 Task: Use Yearbook Short Effect in this video Movie B.mp4
Action: Mouse moved to (273, 121)
Screenshot: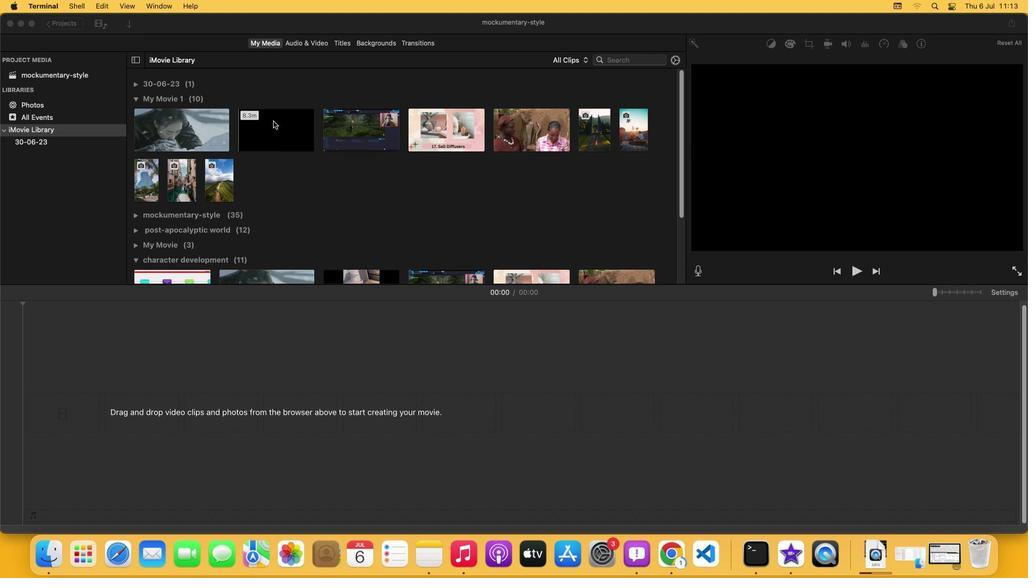 
Action: Mouse pressed left at (273, 121)
Screenshot: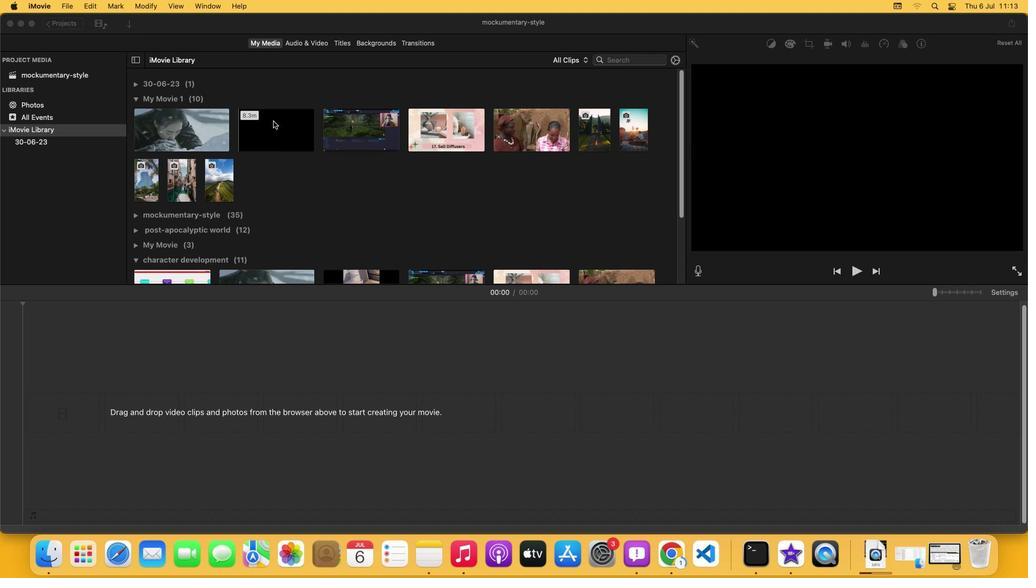 
Action: Mouse moved to (311, 44)
Screenshot: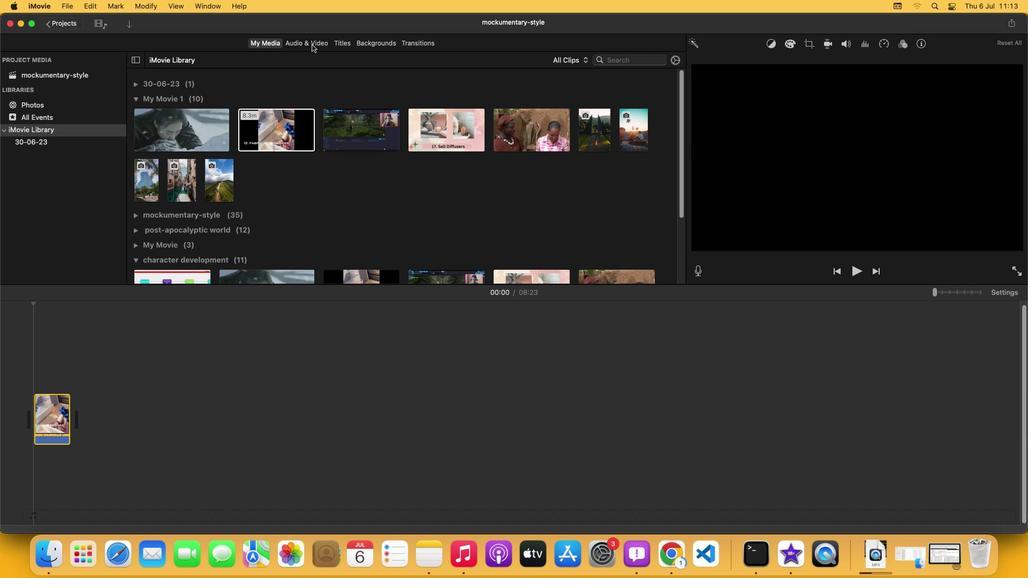 
Action: Mouse pressed left at (311, 44)
Screenshot: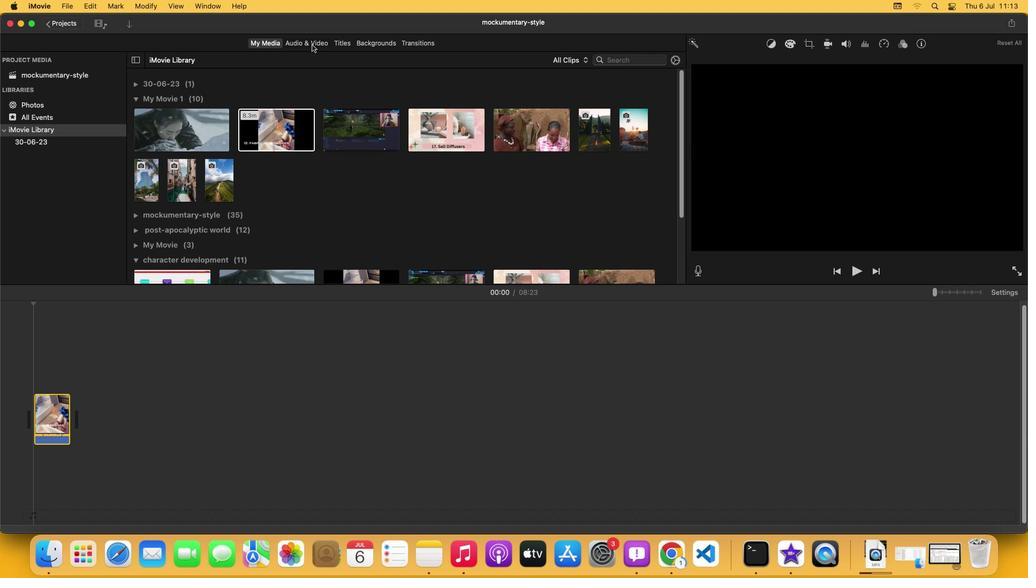 
Action: Mouse moved to (189, 145)
Screenshot: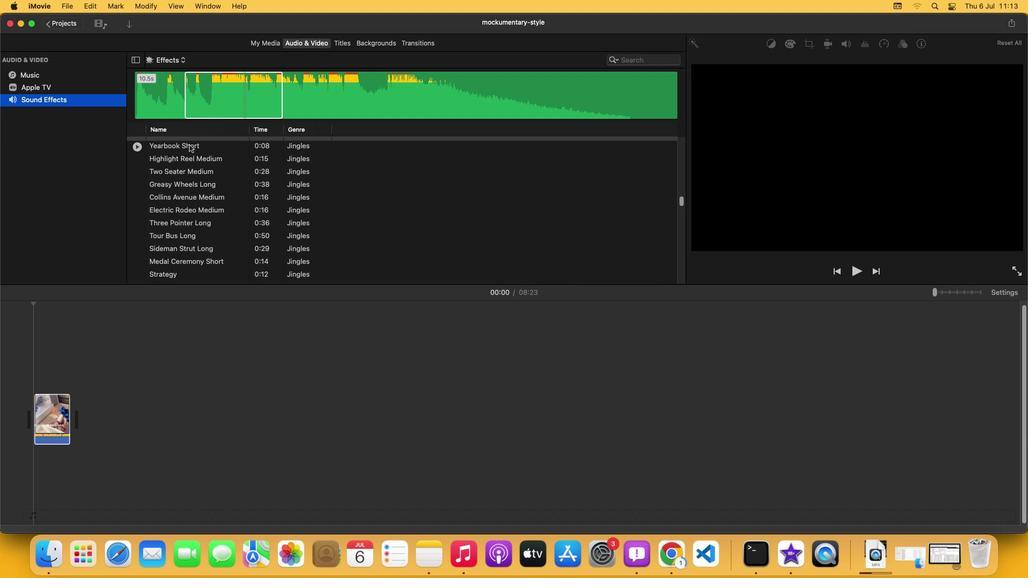 
Action: Mouse pressed left at (189, 145)
Screenshot: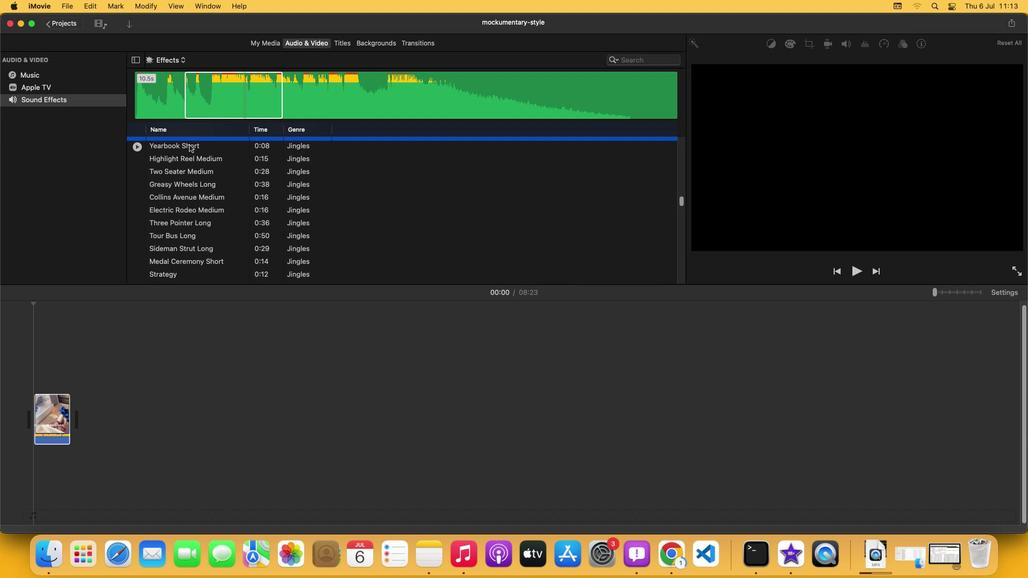 
Action: Mouse moved to (192, 100)
Screenshot: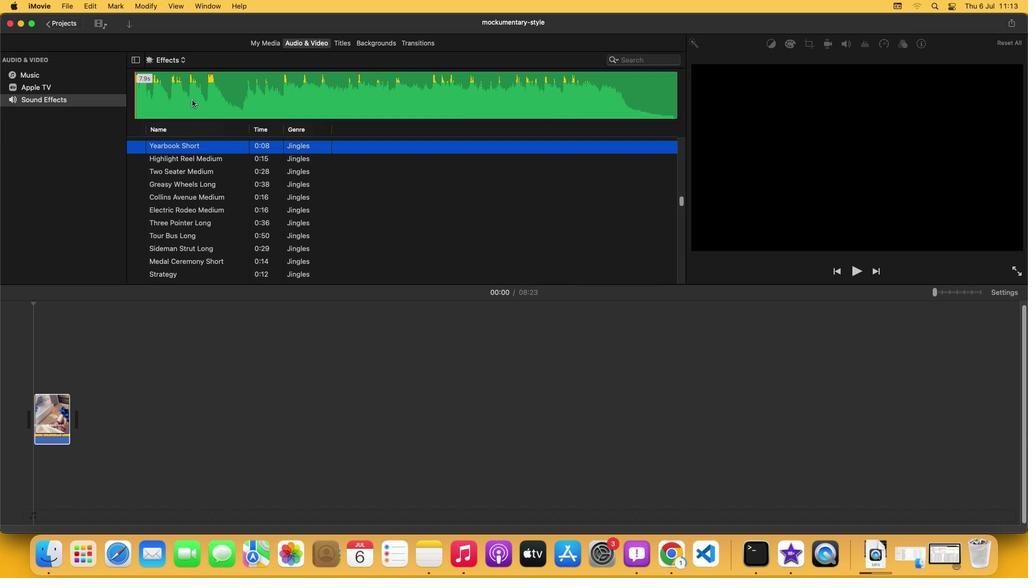 
Action: Mouse pressed left at (192, 100)
Screenshot: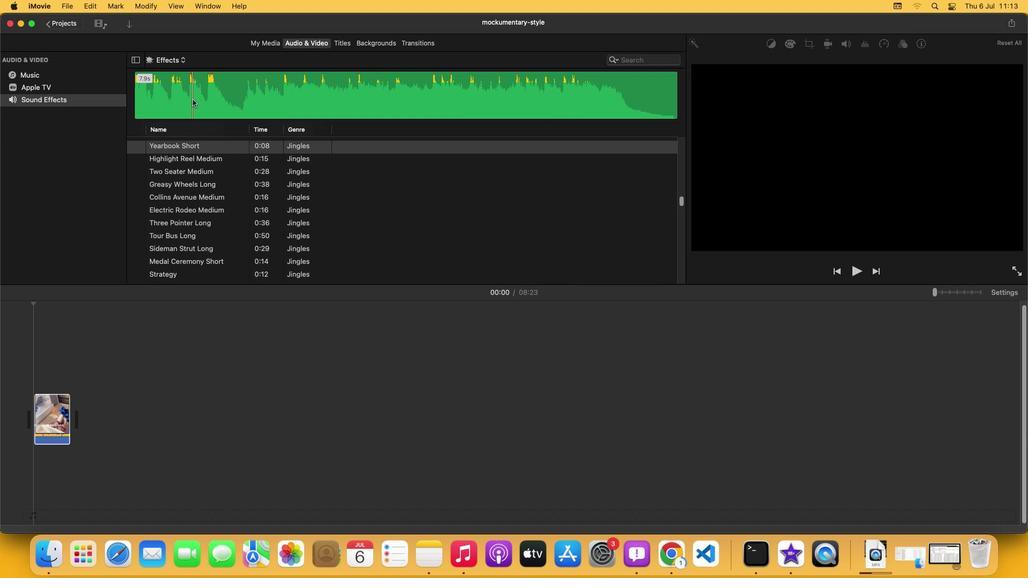 
Action: Mouse moved to (237, 93)
Screenshot: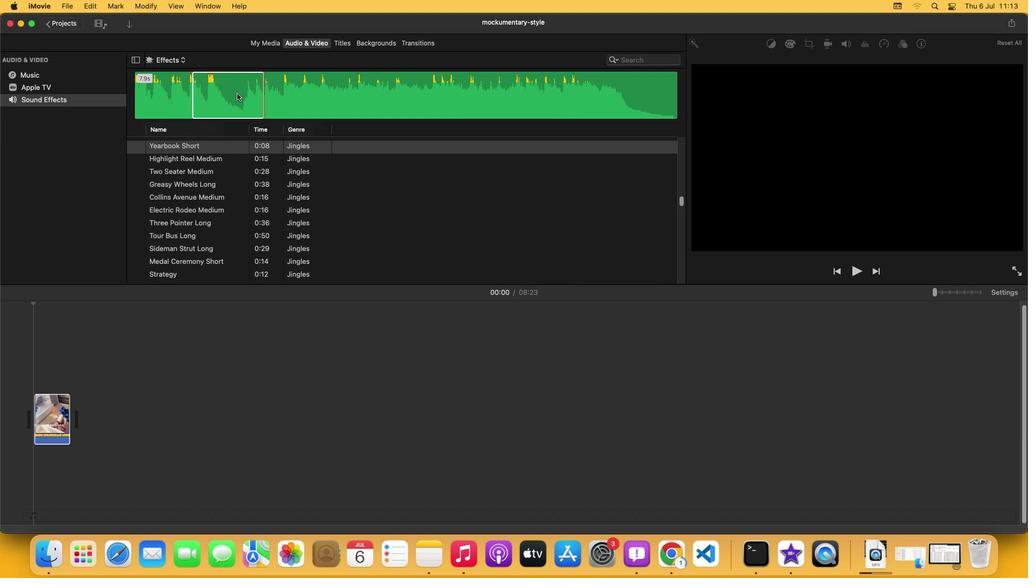 
Action: Mouse pressed left at (237, 93)
Screenshot: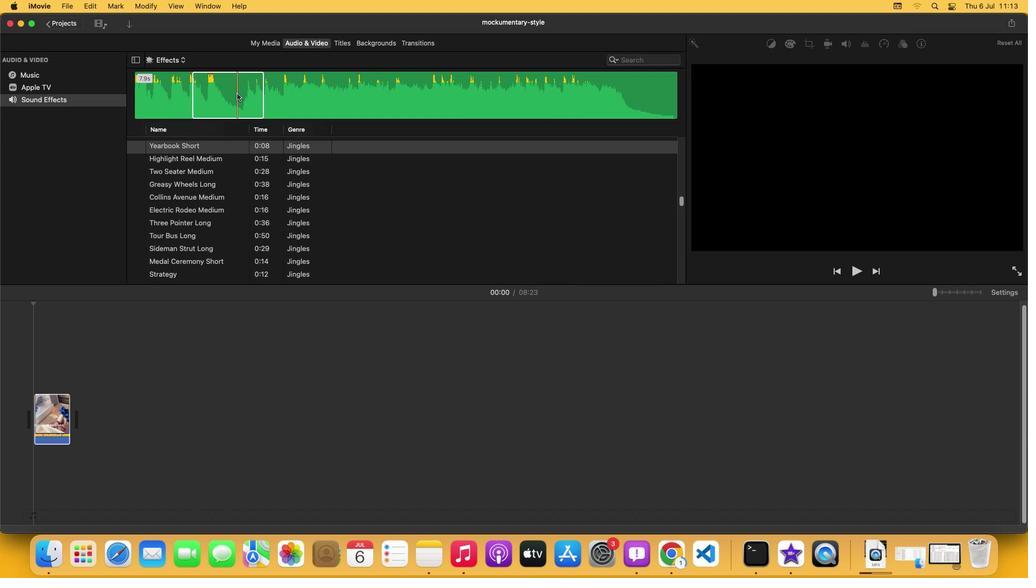 
Action: Mouse moved to (131, 445)
Screenshot: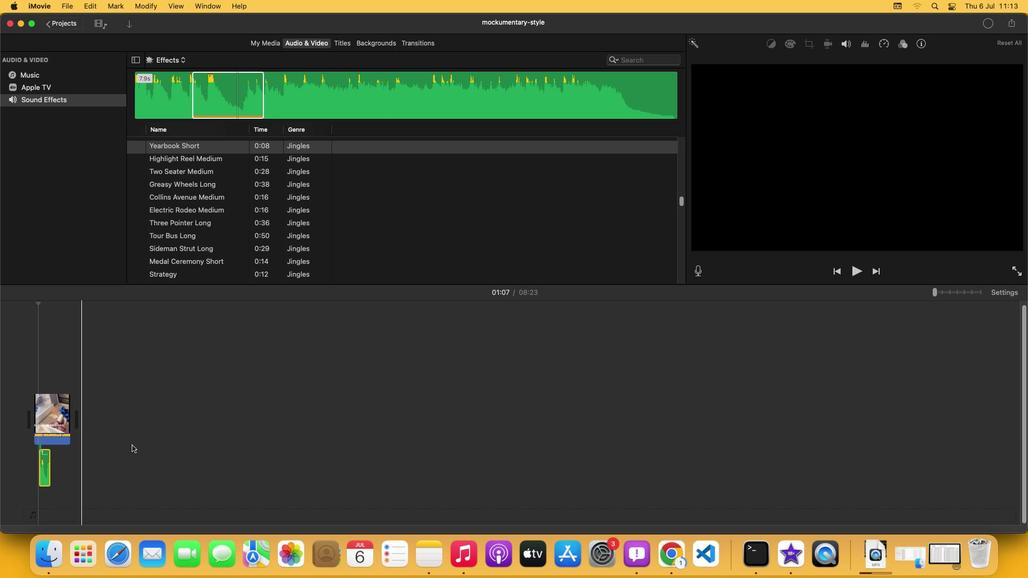 
